 Task: Learn more about a sales navigator core.
Action: Mouse moved to (760, 87)
Screenshot: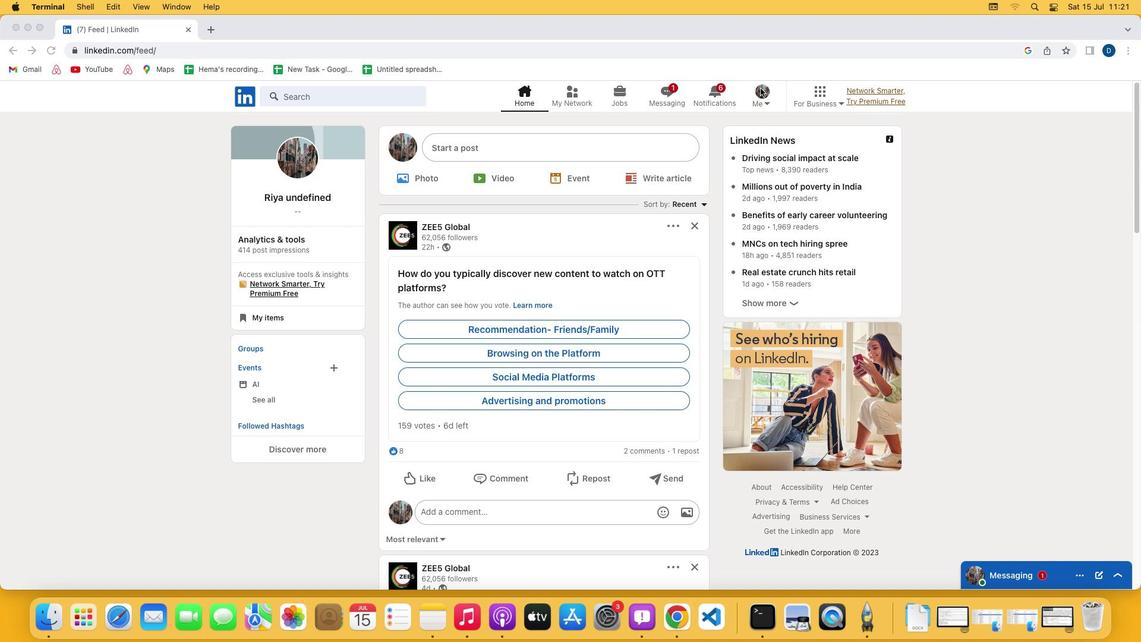 
Action: Mouse pressed left at (760, 87)
Screenshot: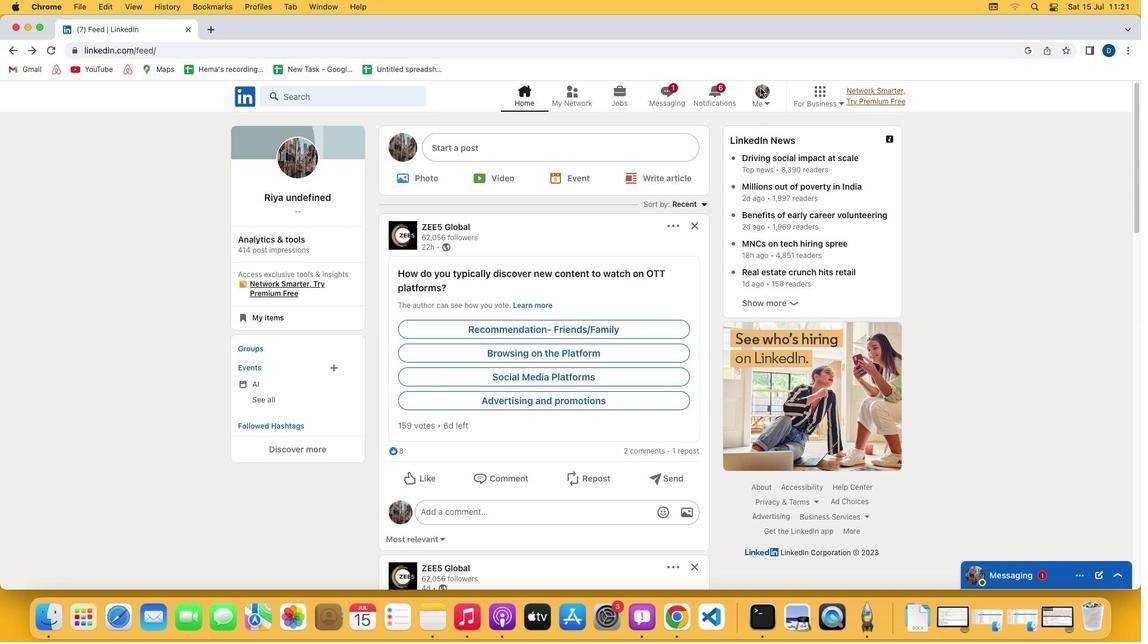 
Action: Mouse pressed left at (760, 87)
Screenshot: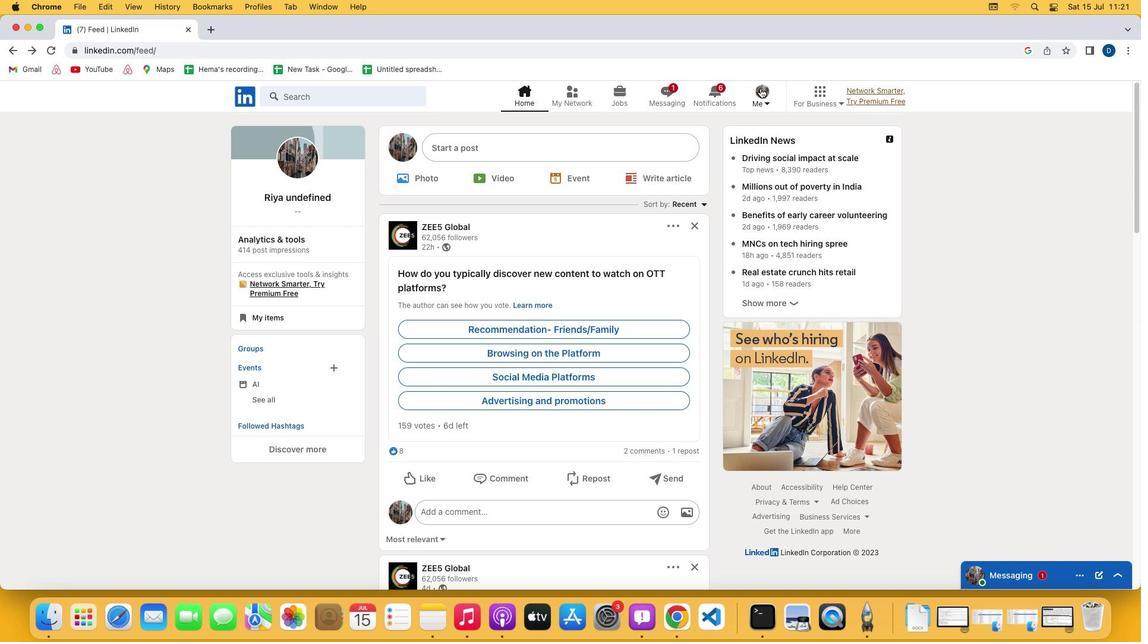 
Action: Mouse moved to (688, 227)
Screenshot: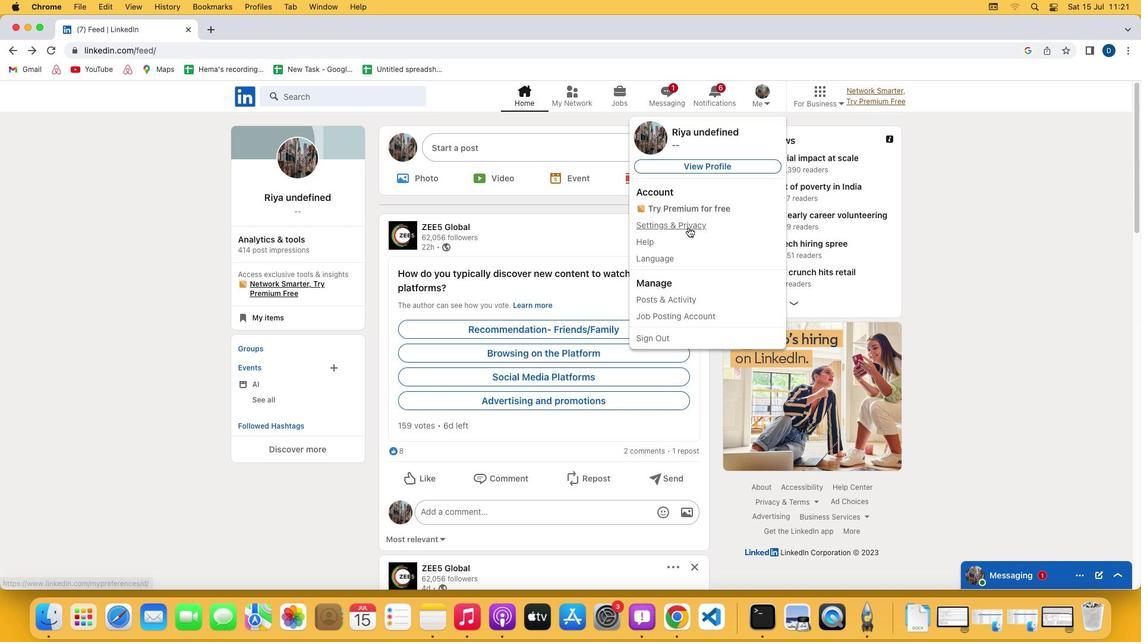 
Action: Mouse pressed left at (688, 227)
Screenshot: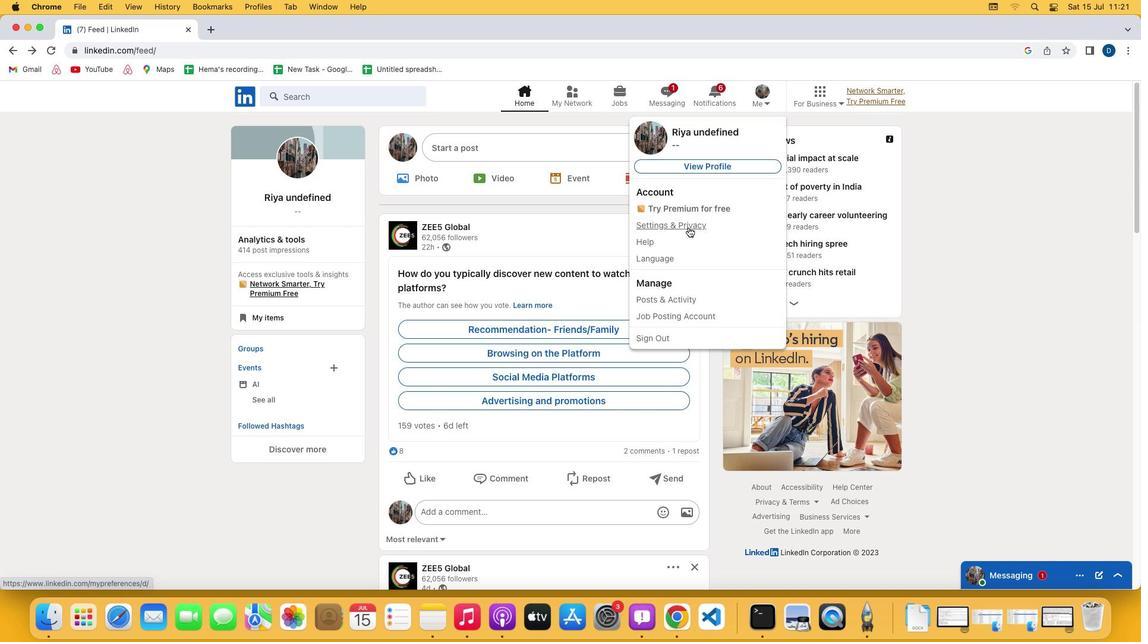 
Action: Mouse moved to (580, 362)
Screenshot: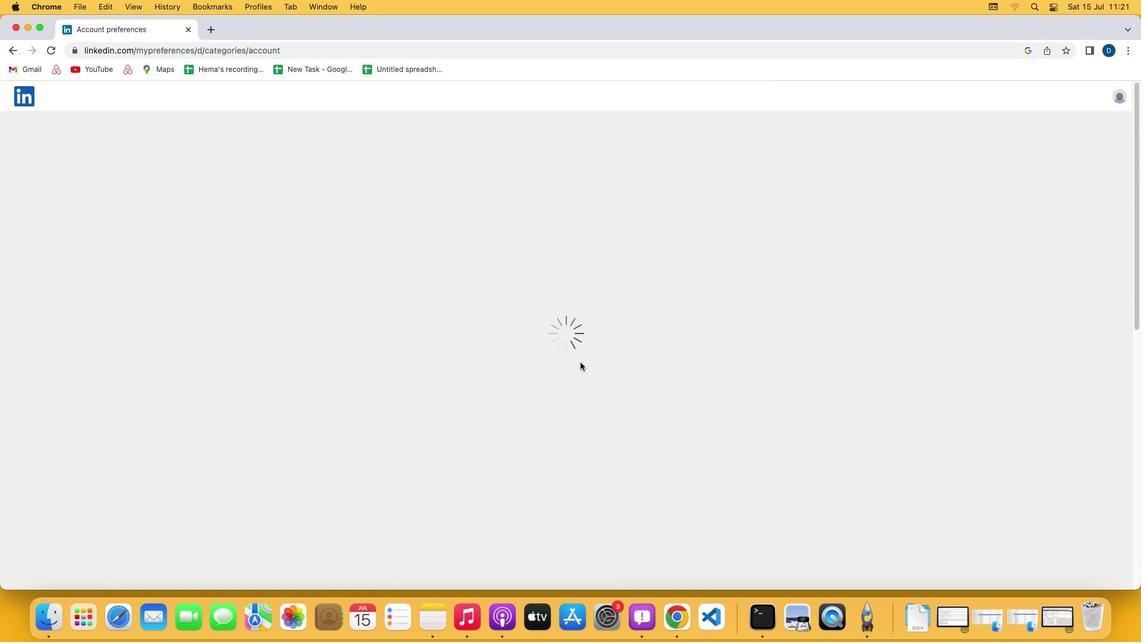 
Action: Mouse scrolled (580, 362) with delta (0, 0)
Screenshot: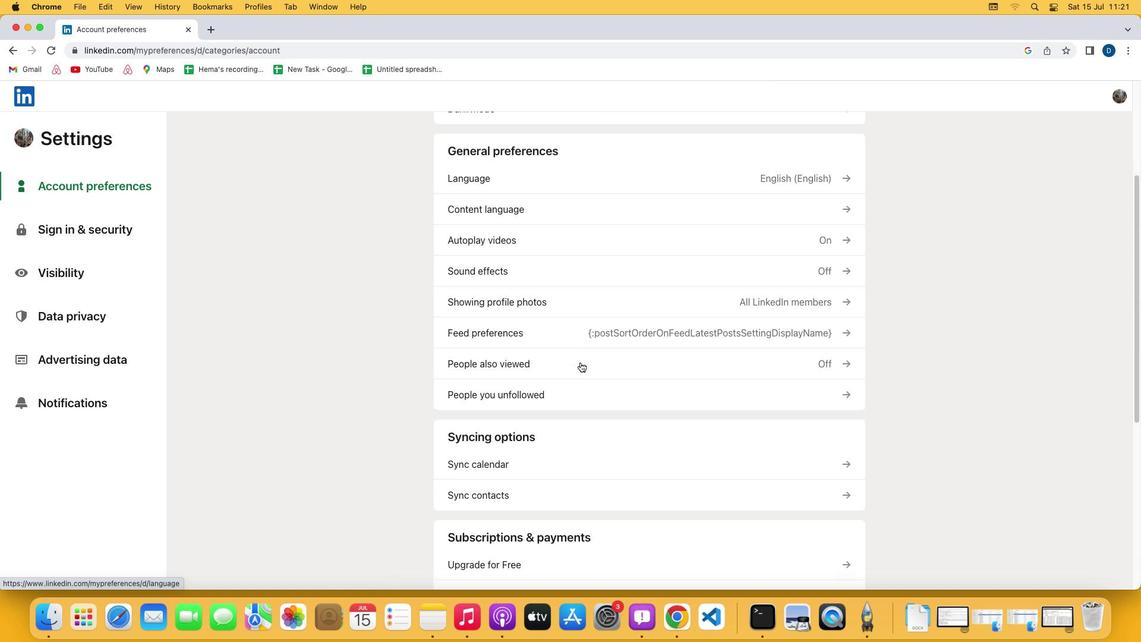 
Action: Mouse scrolled (580, 362) with delta (0, 0)
Screenshot: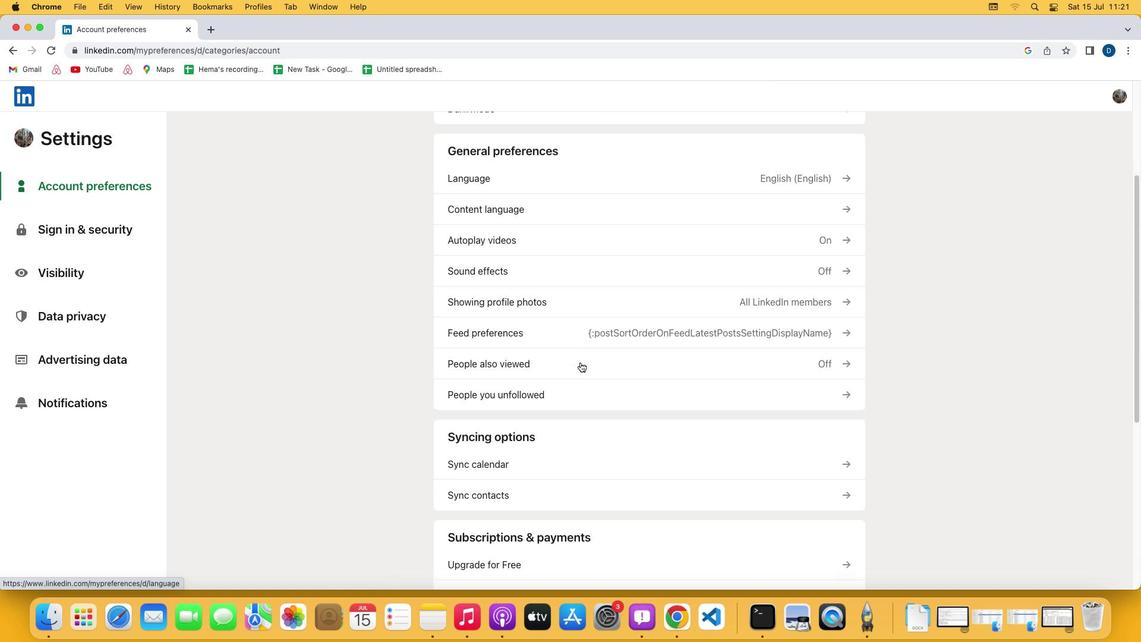 
Action: Mouse scrolled (580, 362) with delta (0, -1)
Screenshot: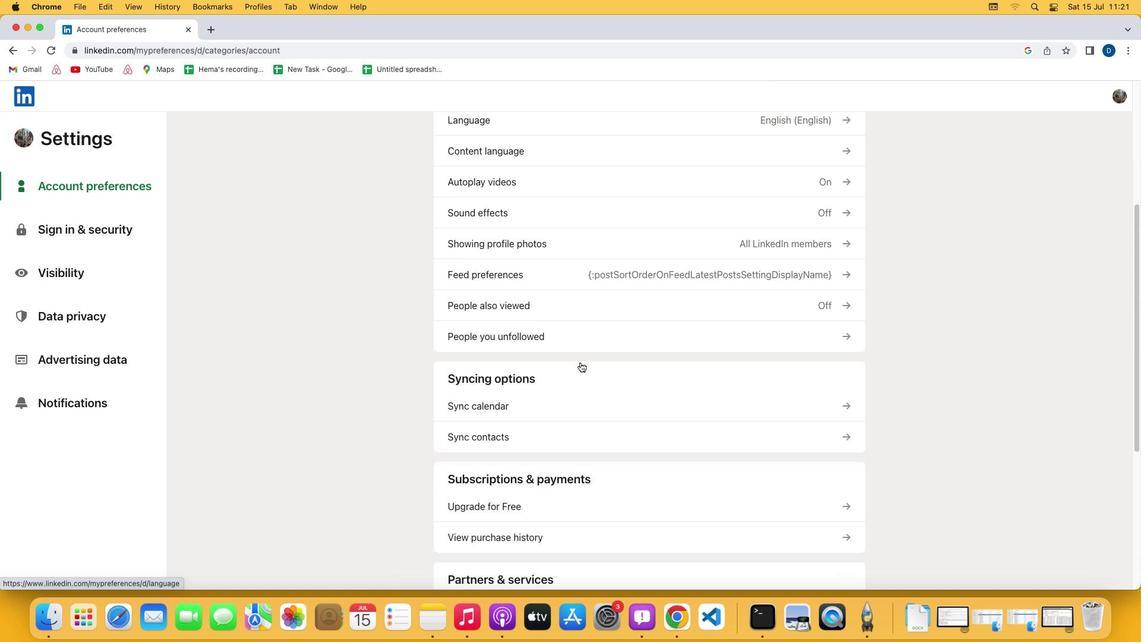 
Action: Mouse scrolled (580, 362) with delta (0, -2)
Screenshot: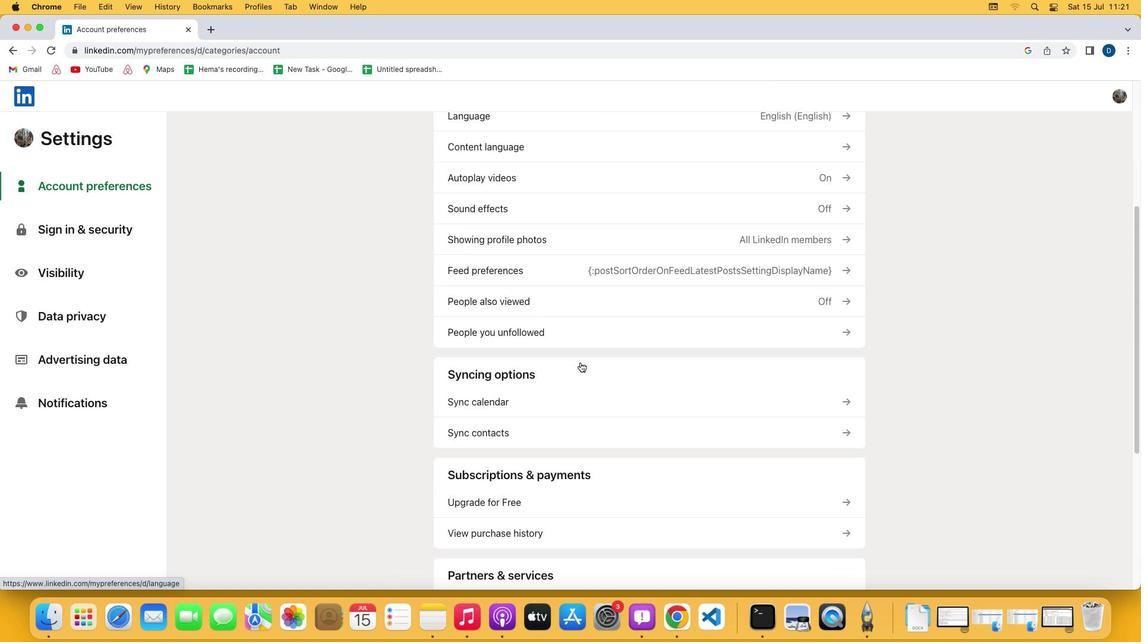 
Action: Mouse scrolled (580, 362) with delta (0, 0)
Screenshot: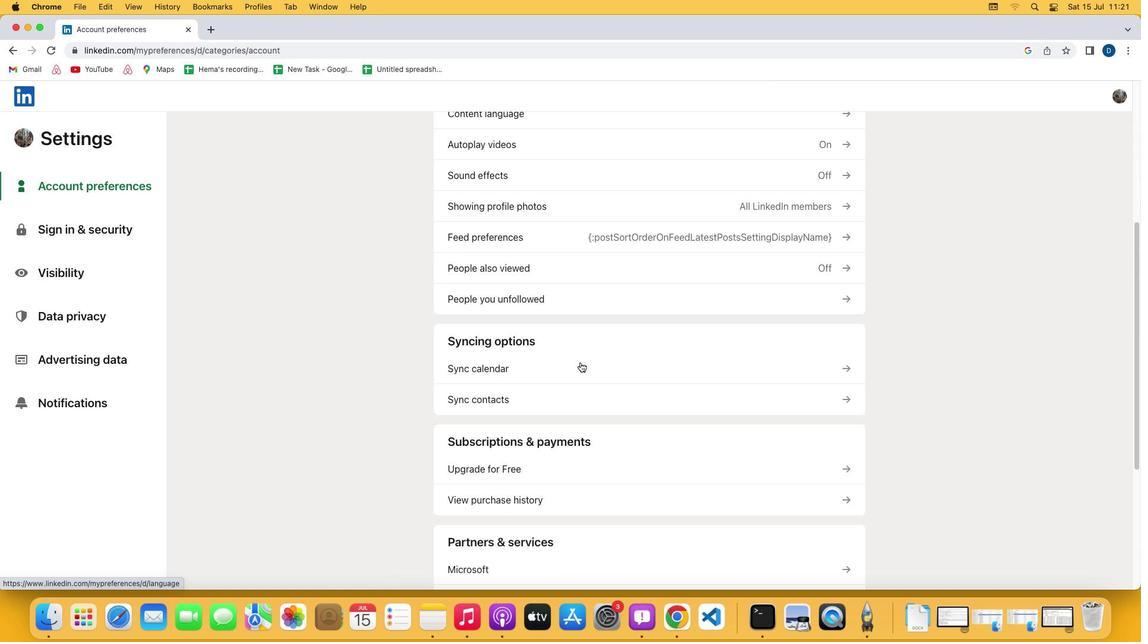 
Action: Mouse scrolled (580, 362) with delta (0, 0)
Screenshot: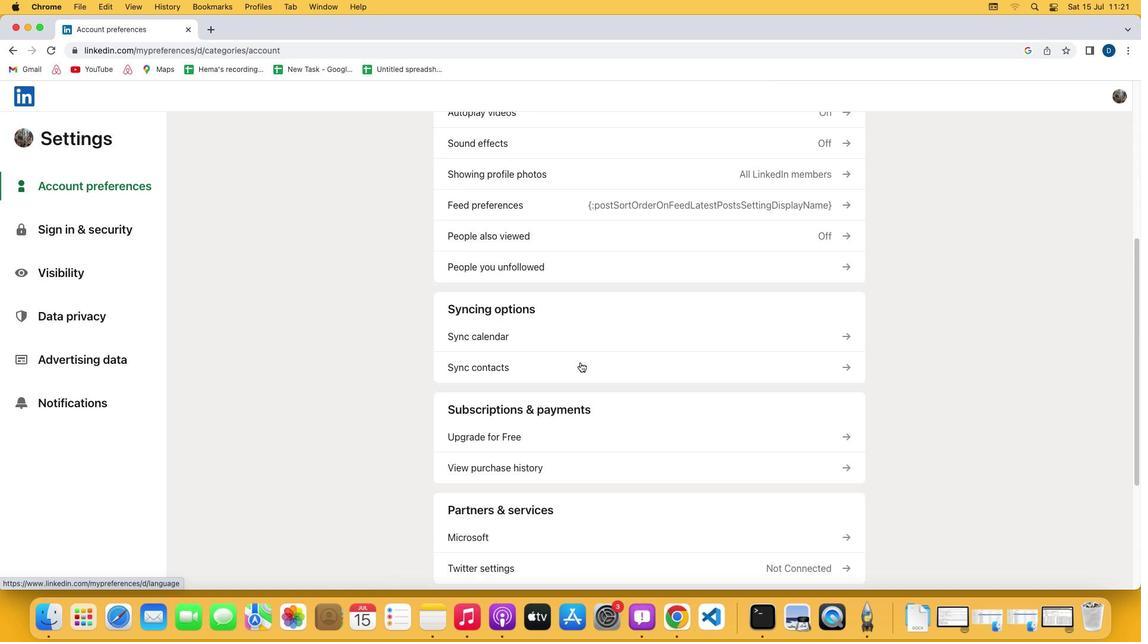 
Action: Mouse scrolled (580, 362) with delta (0, -1)
Screenshot: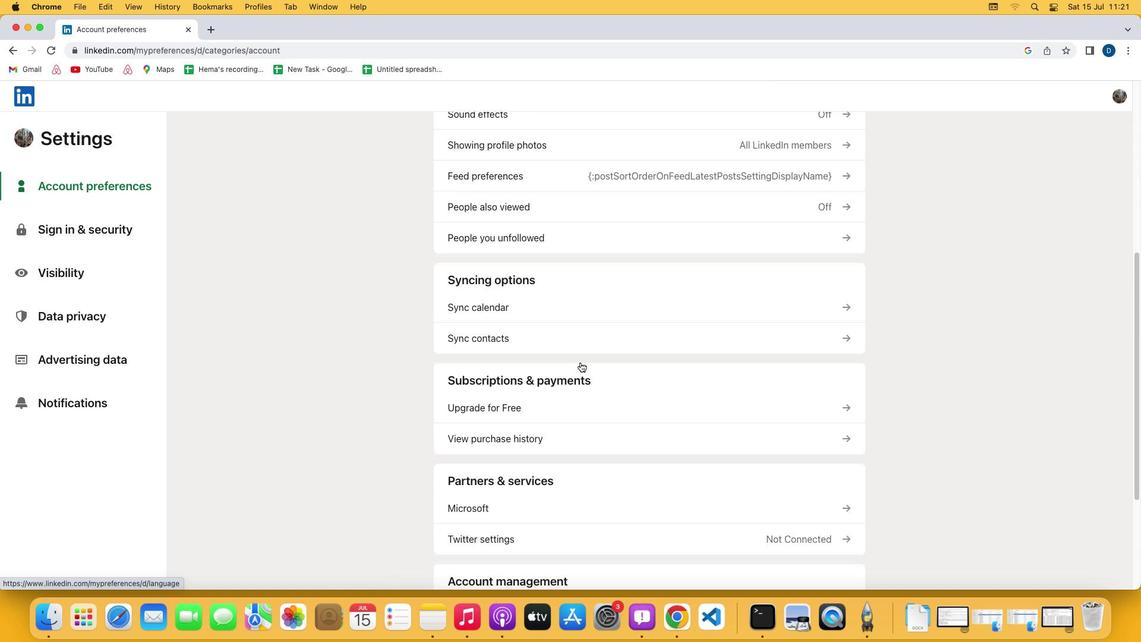 
Action: Mouse moved to (580, 362)
Screenshot: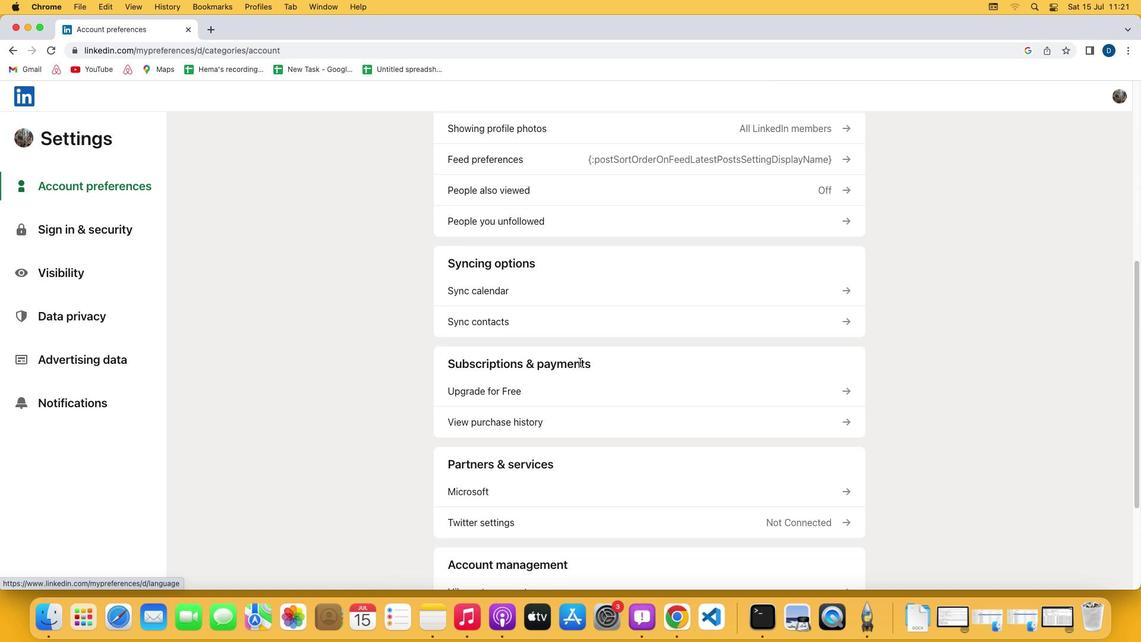 
Action: Mouse scrolled (580, 362) with delta (0, 0)
Screenshot: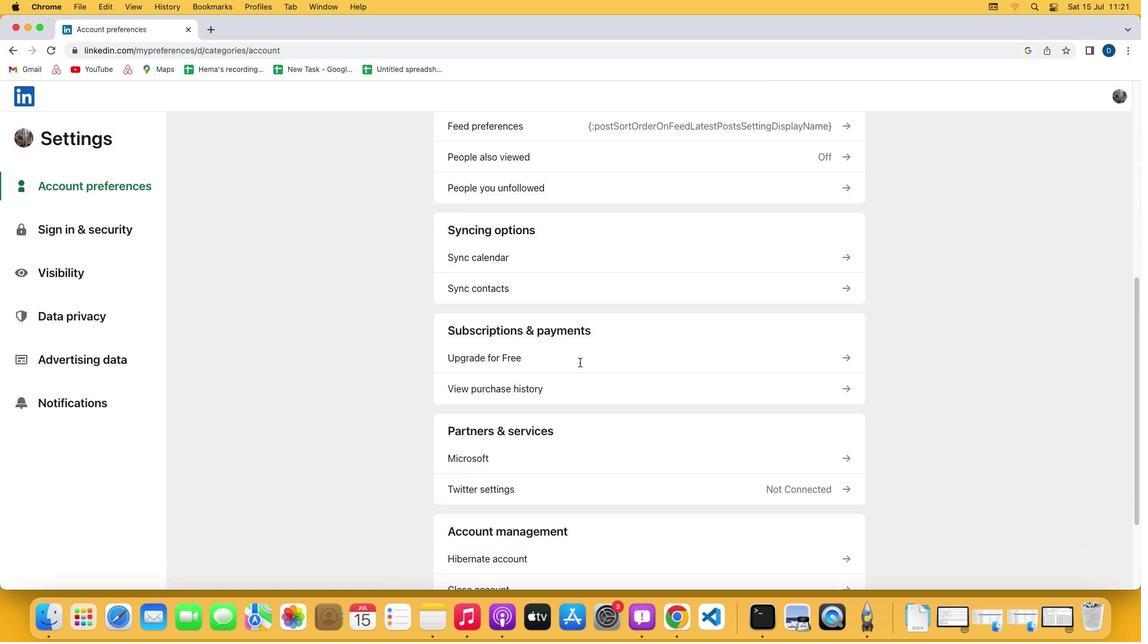 
Action: Mouse scrolled (580, 362) with delta (0, 0)
Screenshot: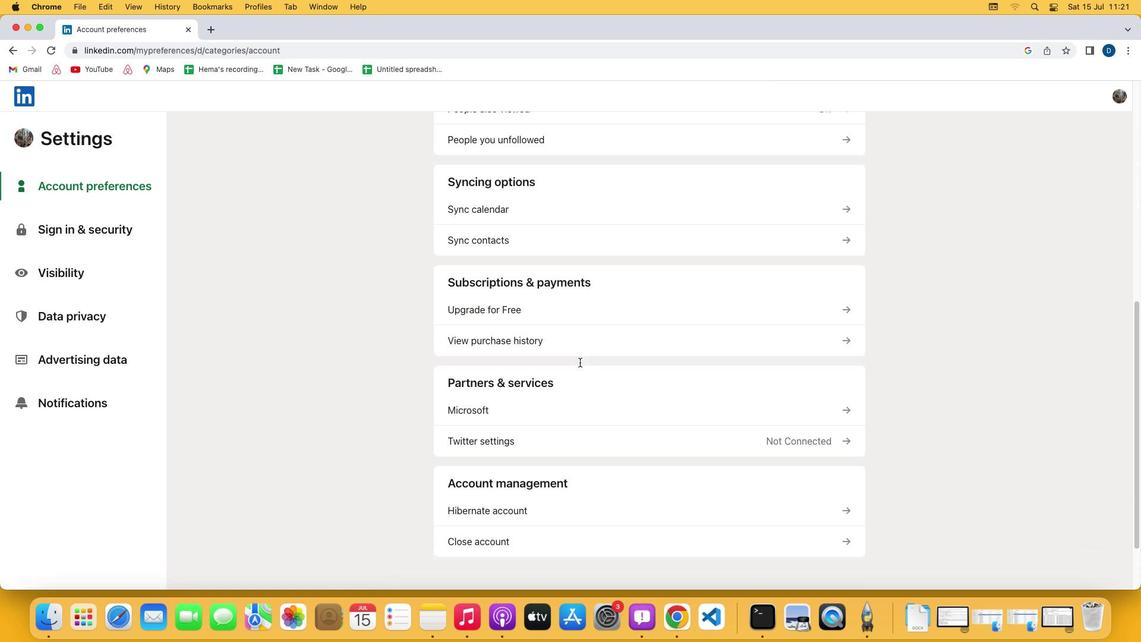 
Action: Mouse scrolled (580, 362) with delta (0, -1)
Screenshot: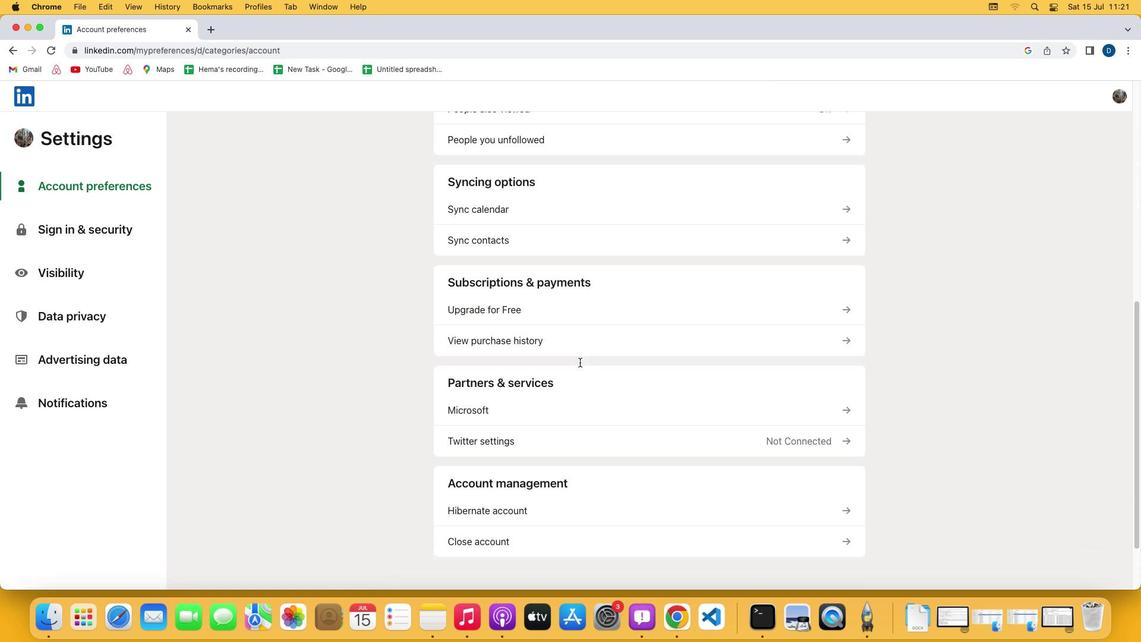 
Action: Mouse moved to (541, 283)
Screenshot: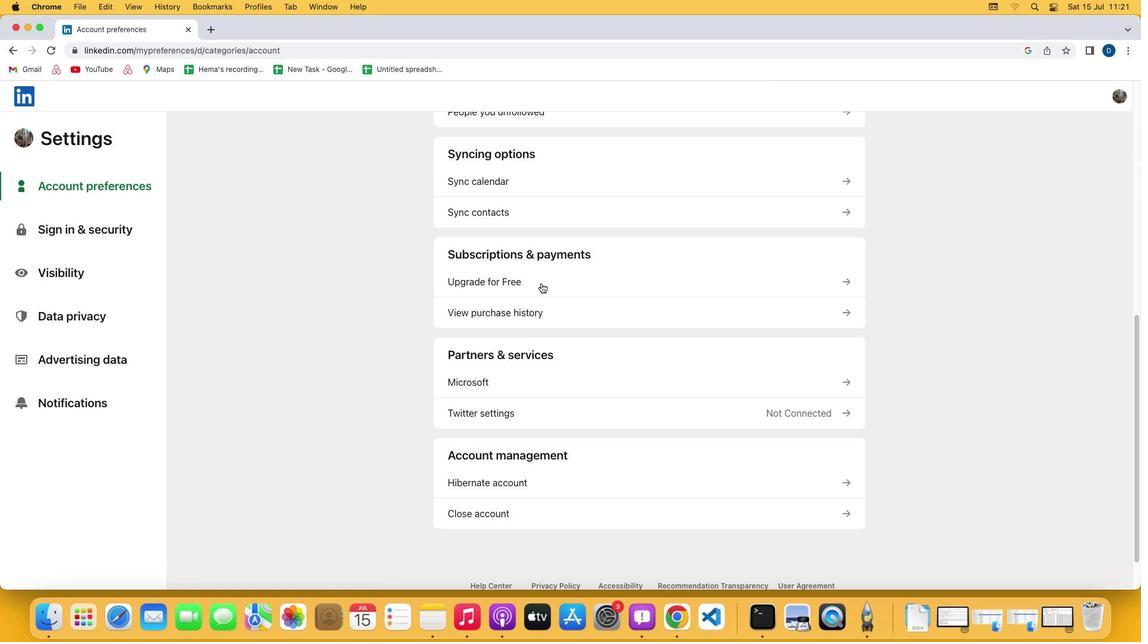 
Action: Mouse pressed left at (541, 283)
Screenshot: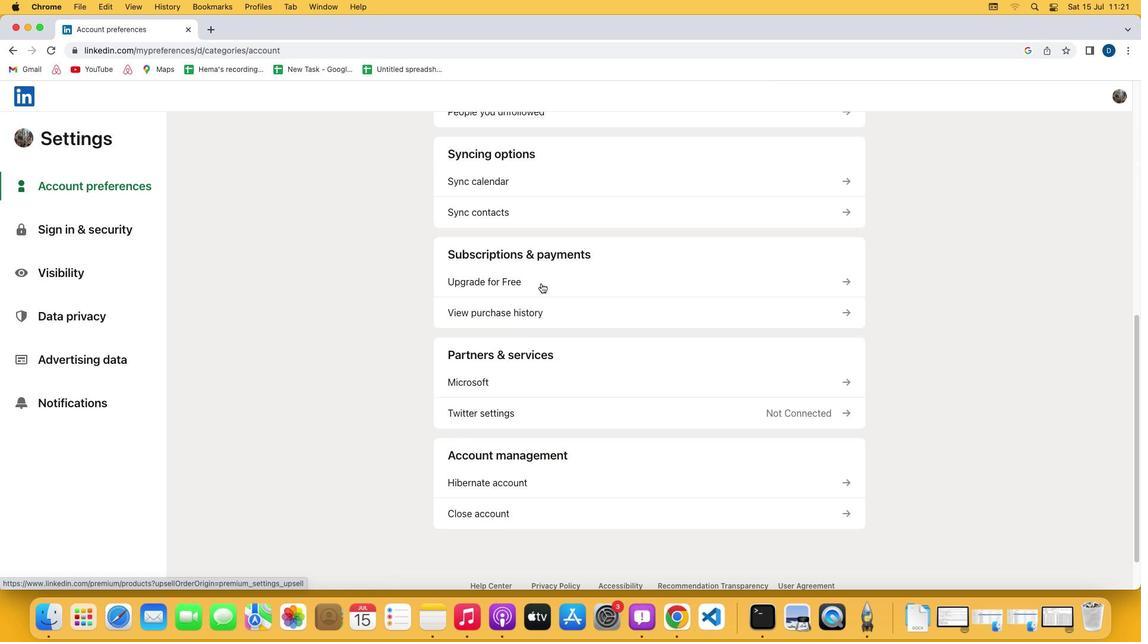 
Action: Mouse moved to (458, 324)
Screenshot: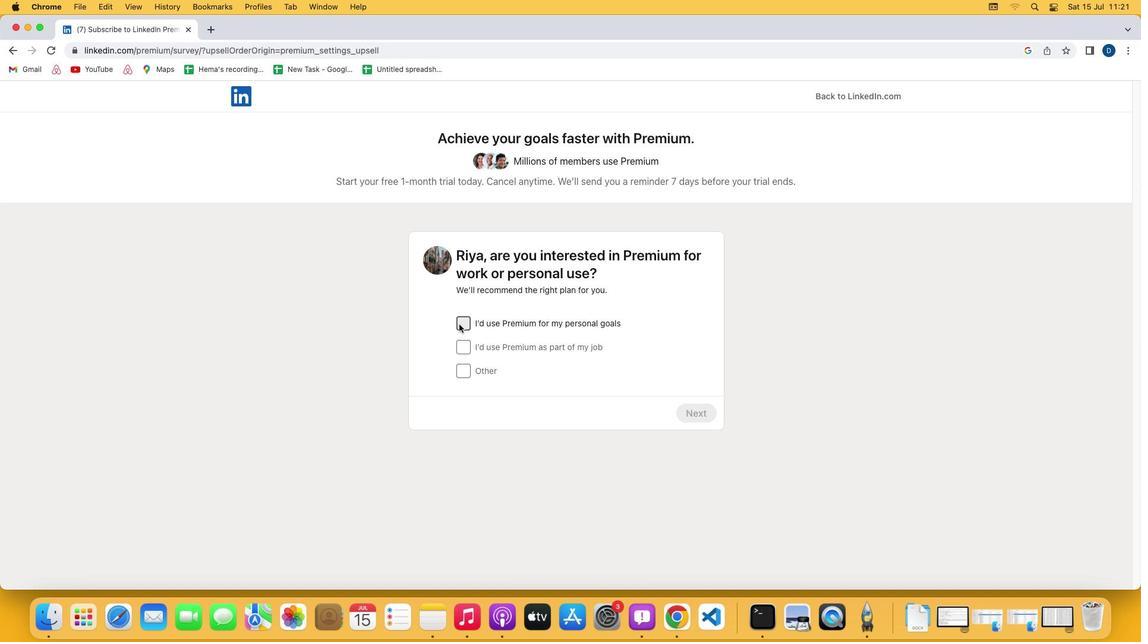 
Action: Mouse pressed left at (458, 324)
Screenshot: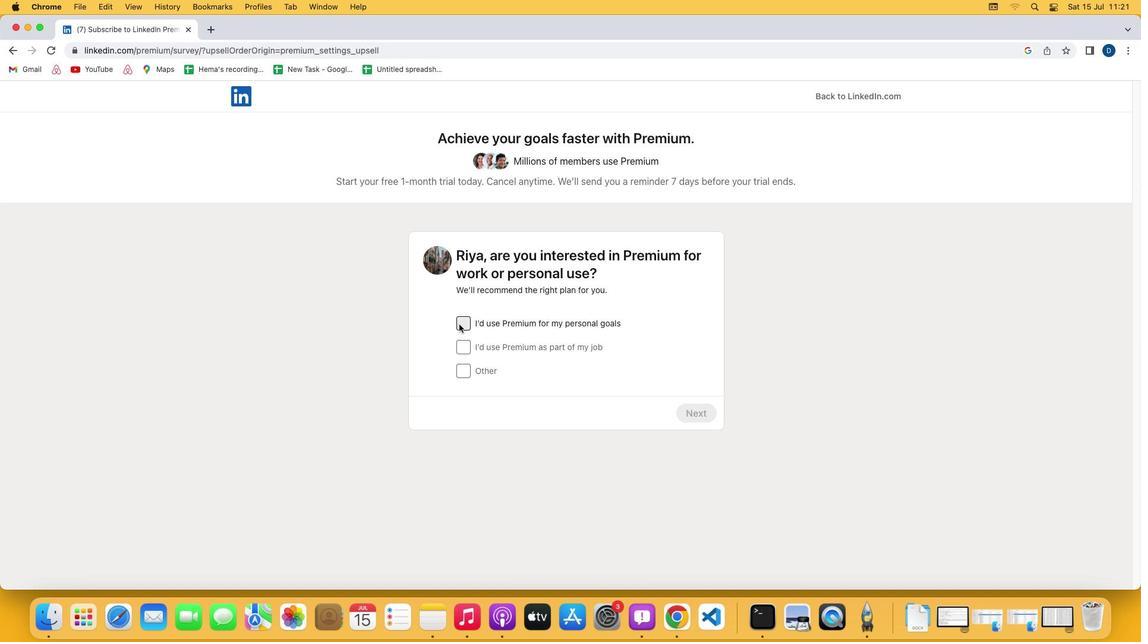 
Action: Mouse moved to (691, 418)
Screenshot: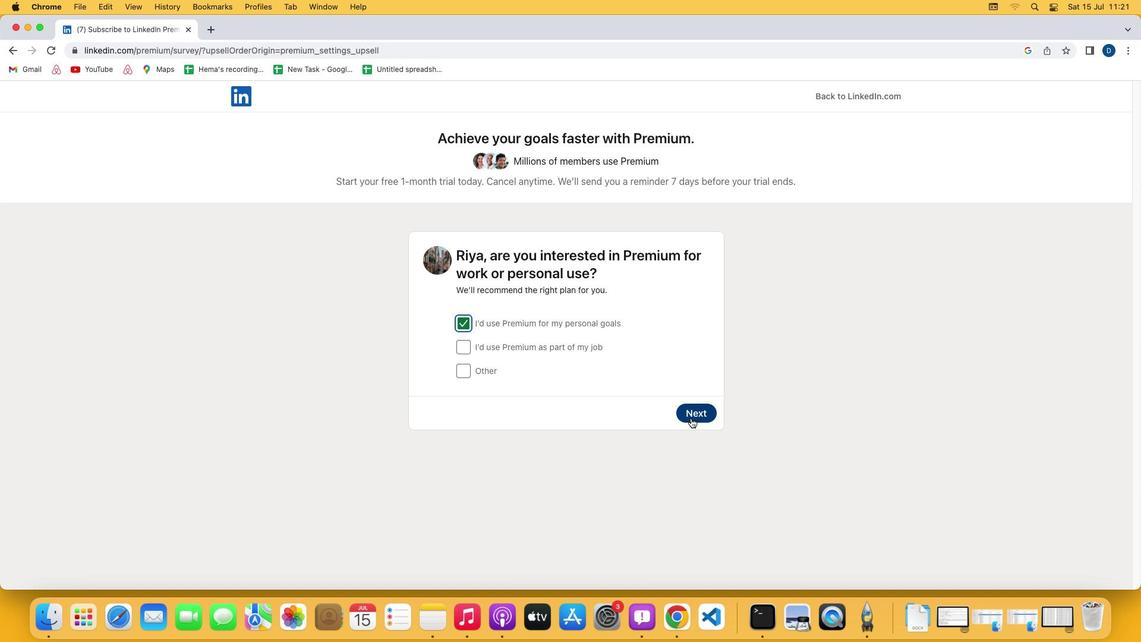 
Action: Mouse pressed left at (691, 418)
Screenshot: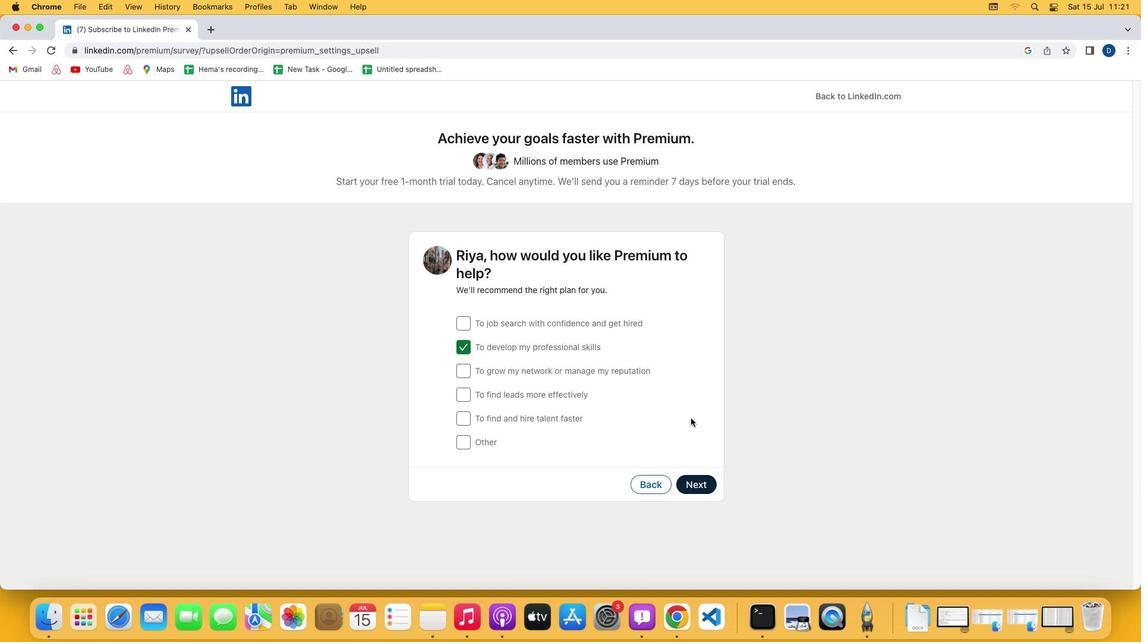 
Action: Mouse moved to (693, 486)
Screenshot: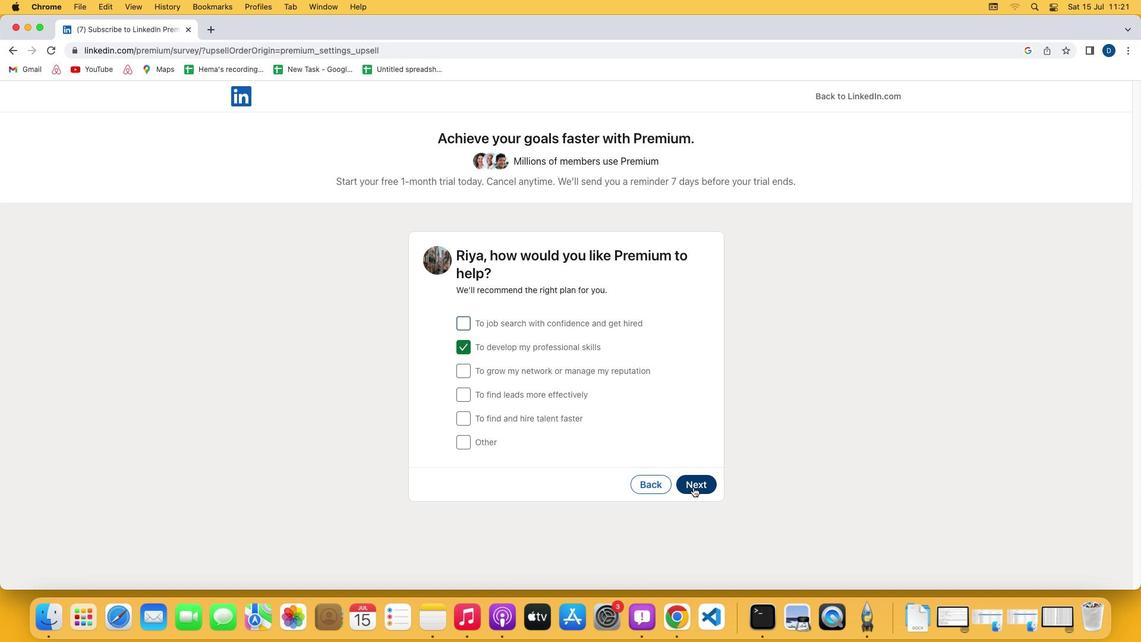 
Action: Mouse pressed left at (693, 486)
Screenshot: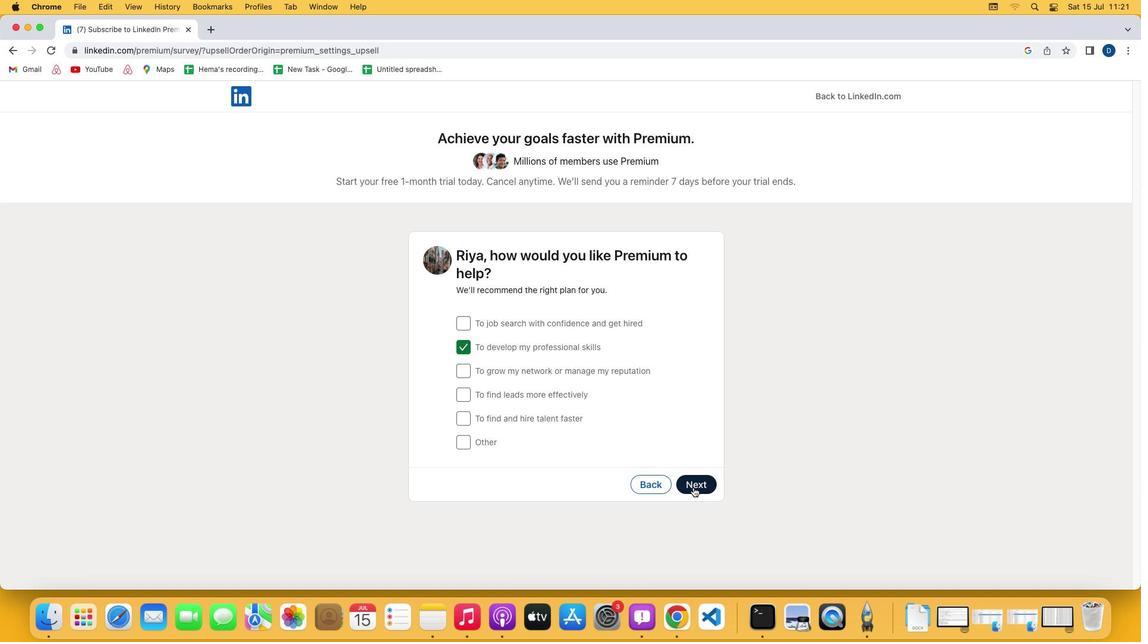 
Action: Mouse moved to (463, 322)
Screenshot: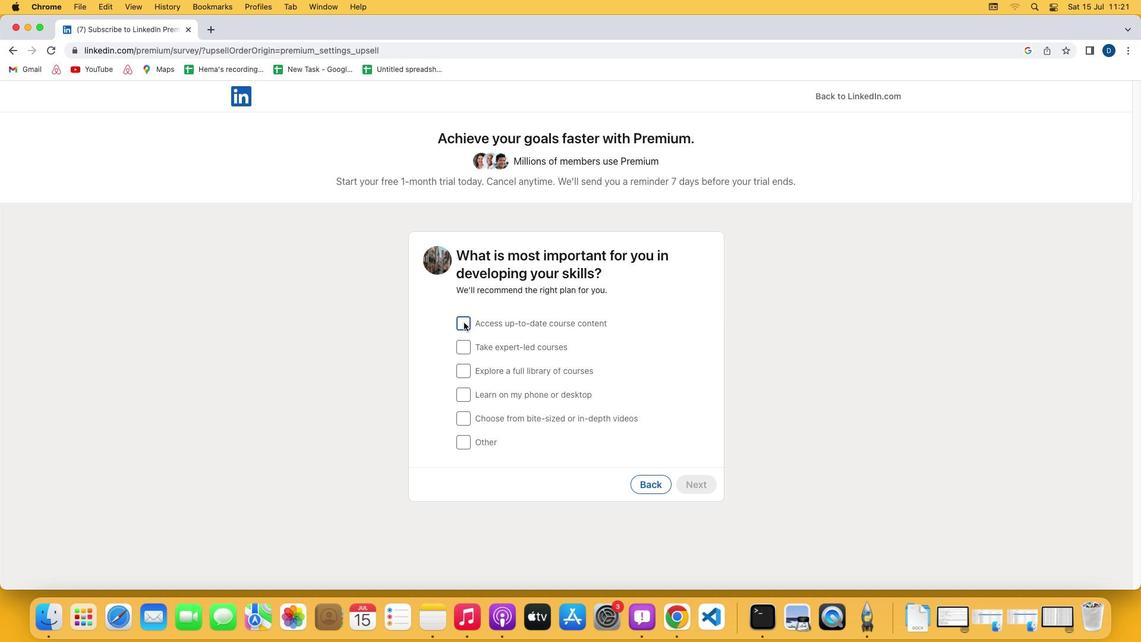 
Action: Mouse pressed left at (463, 322)
Screenshot: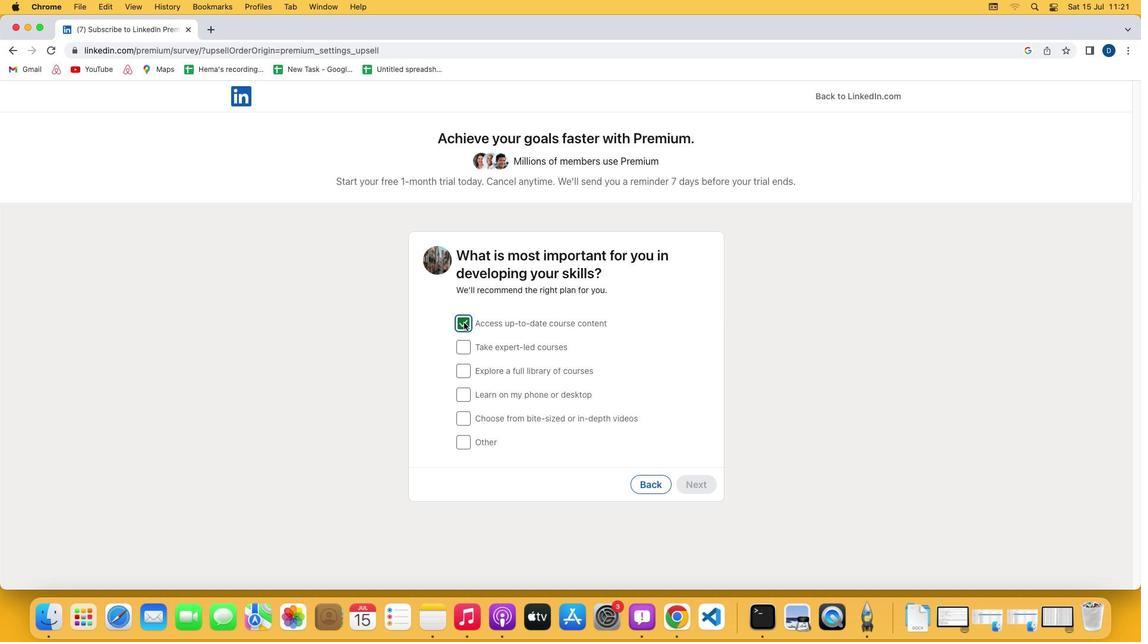 
Action: Mouse moved to (707, 491)
Screenshot: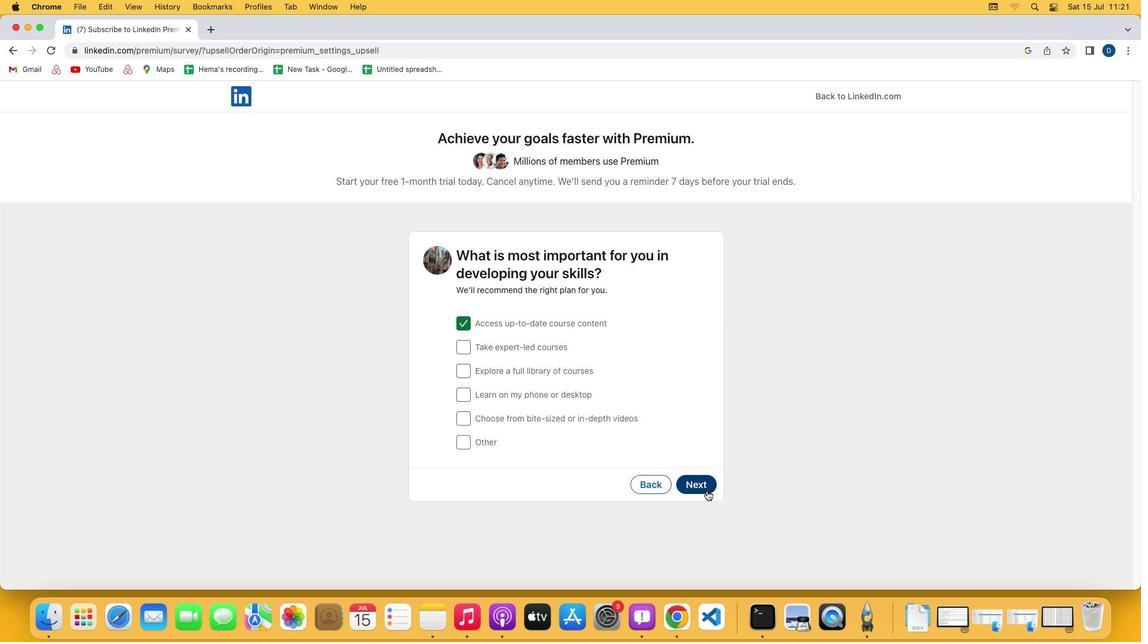 
Action: Mouse pressed left at (707, 491)
Screenshot: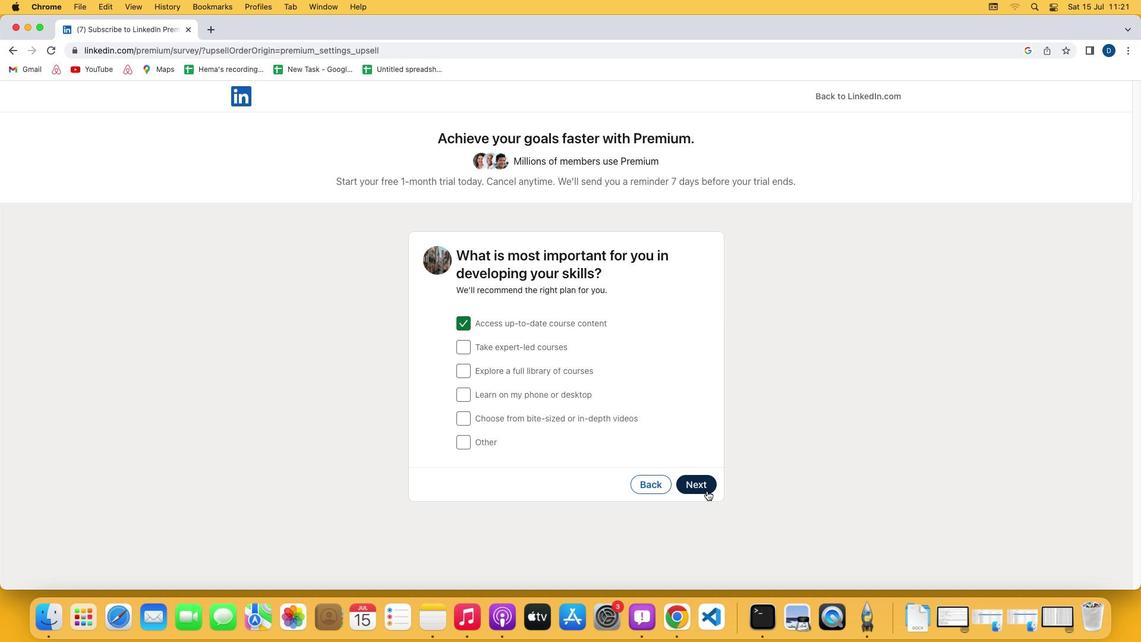 
Action: Mouse moved to (540, 459)
Screenshot: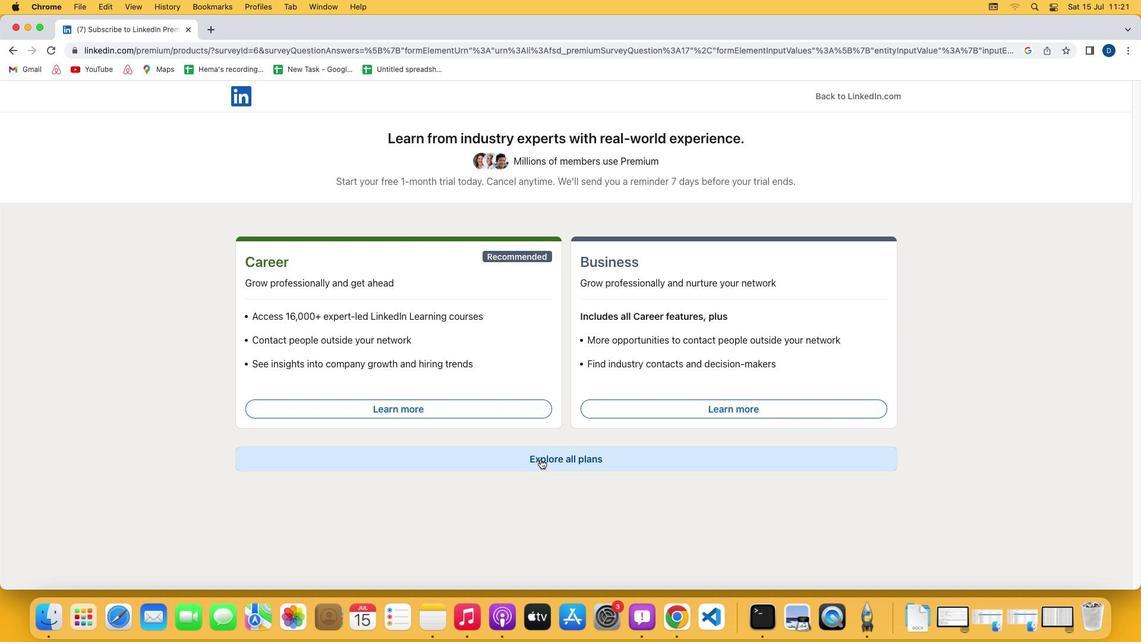 
Action: Mouse pressed left at (540, 459)
Screenshot: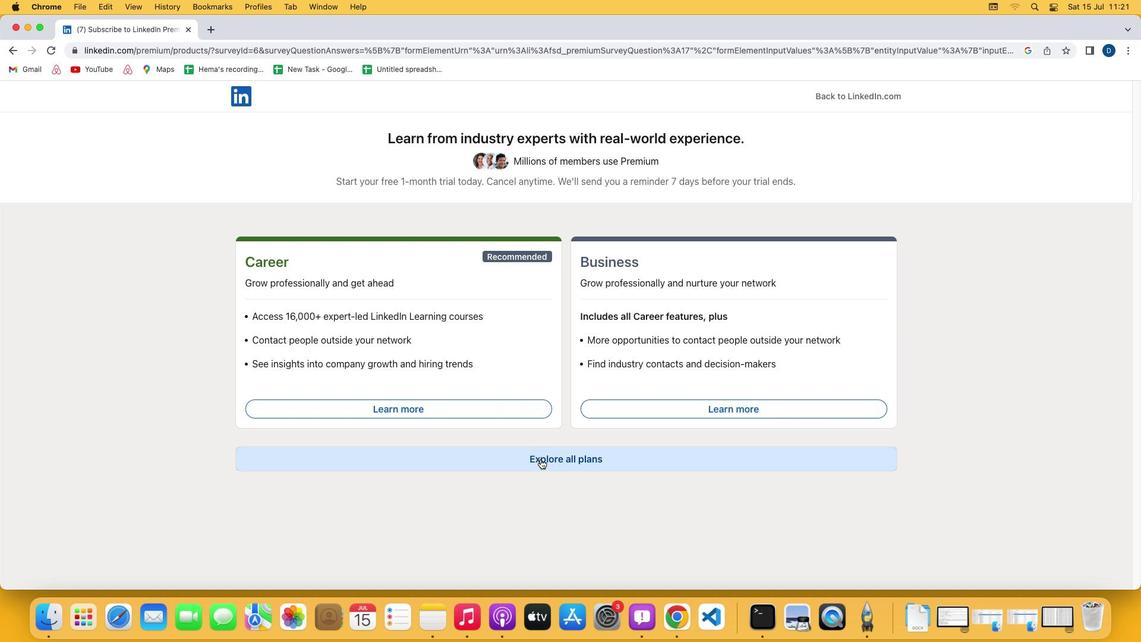 
Action: Mouse moved to (637, 493)
Screenshot: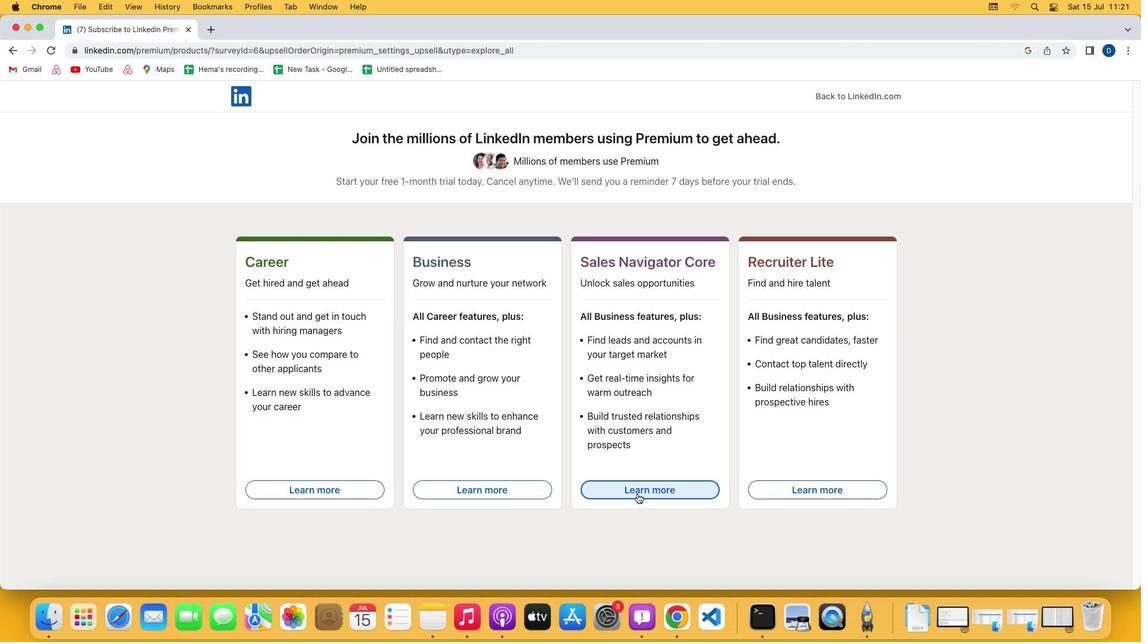 
Action: Mouse pressed left at (637, 493)
Screenshot: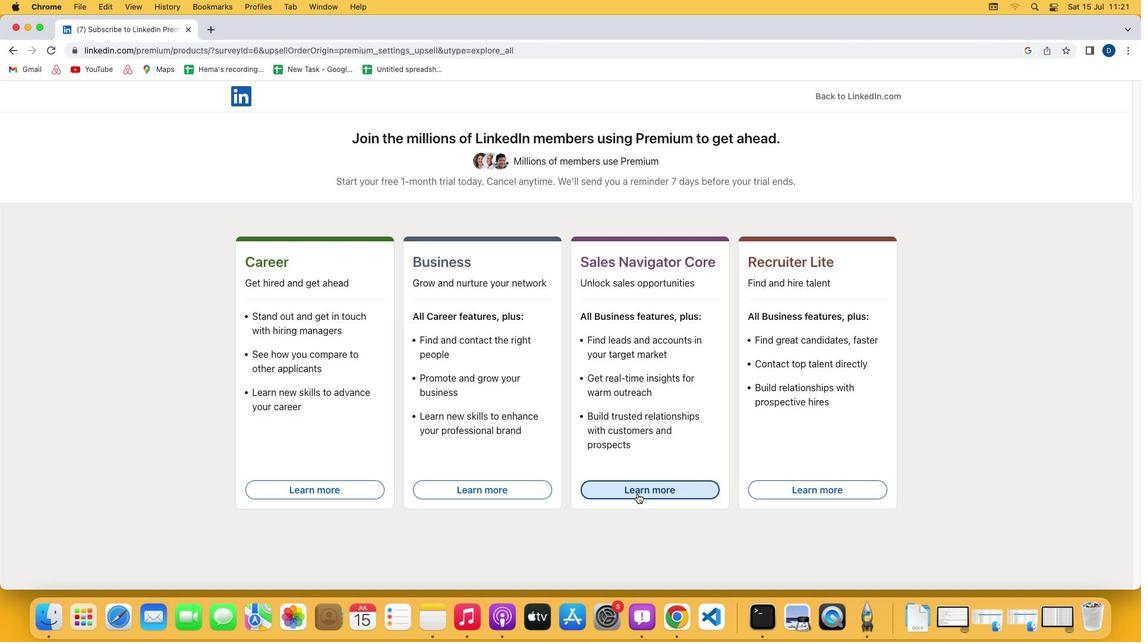 
Action: Mouse moved to (637, 494)
Screenshot: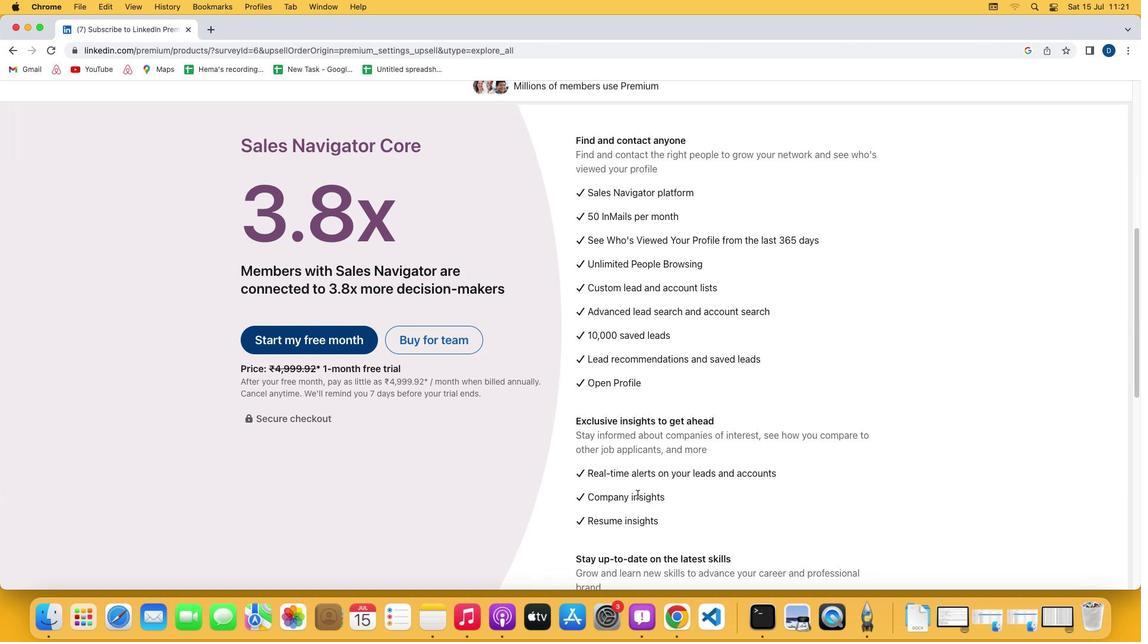
